Task: Add Daisy 4% Cottage Cheese to the cart.
Action: Mouse moved to (37, 258)
Screenshot: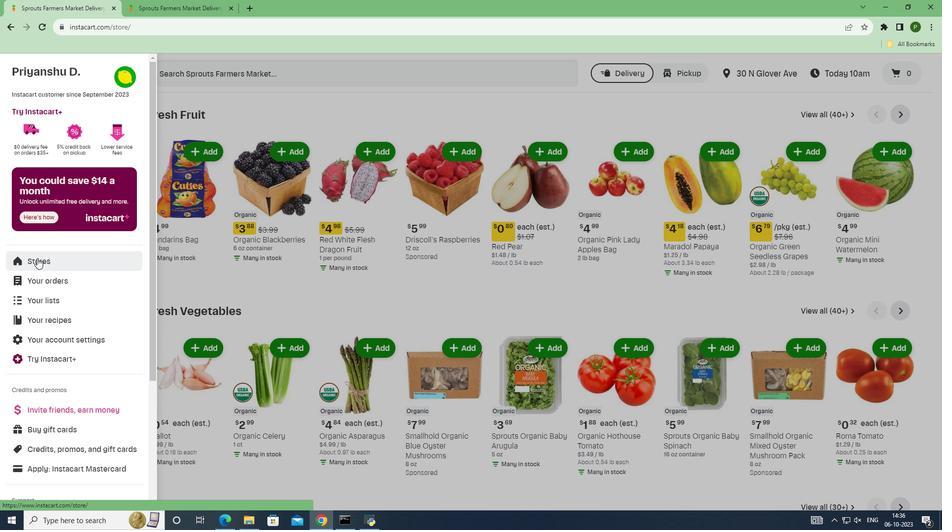 
Action: Mouse pressed left at (37, 258)
Screenshot: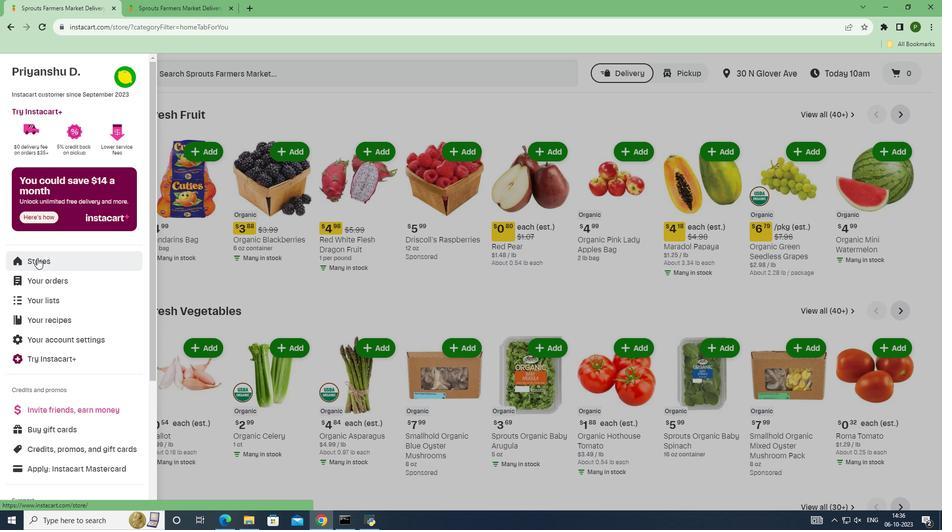 
Action: Mouse moved to (224, 112)
Screenshot: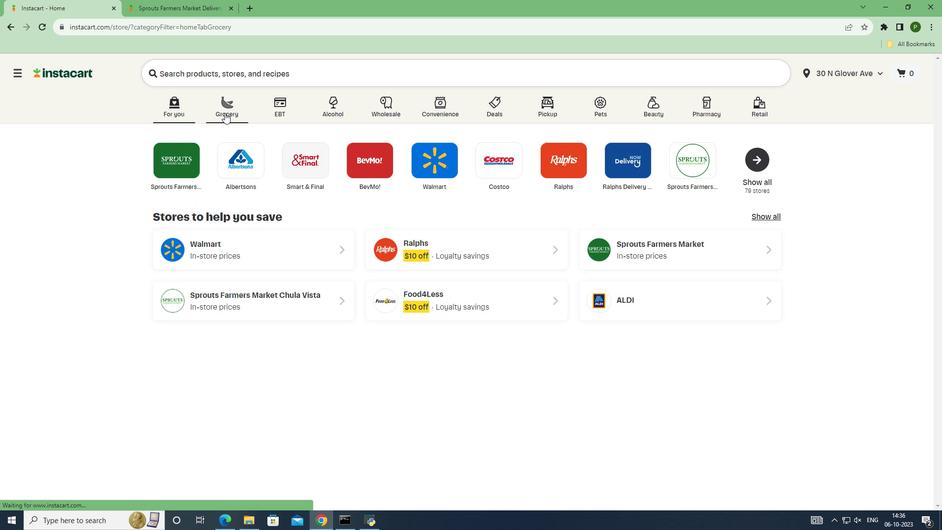 
Action: Mouse pressed left at (224, 112)
Screenshot: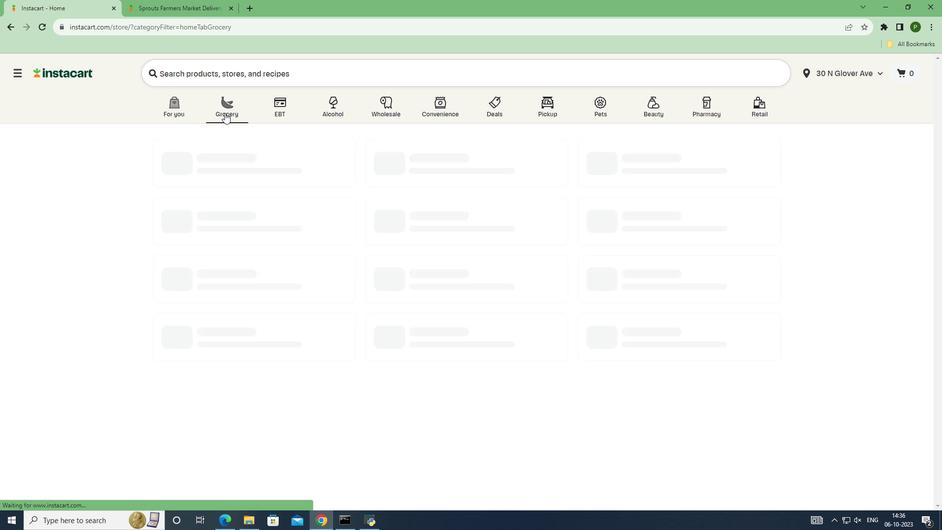 
Action: Mouse moved to (598, 224)
Screenshot: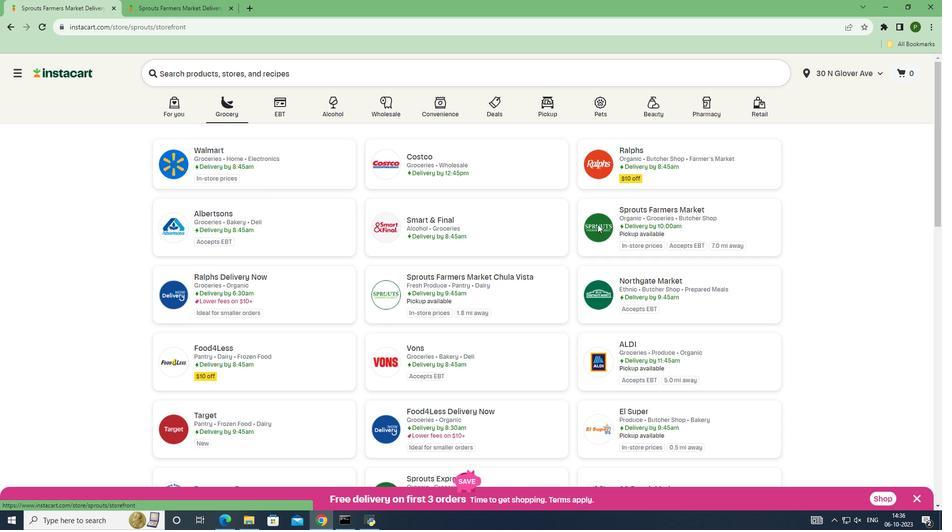 
Action: Mouse pressed left at (598, 224)
Screenshot: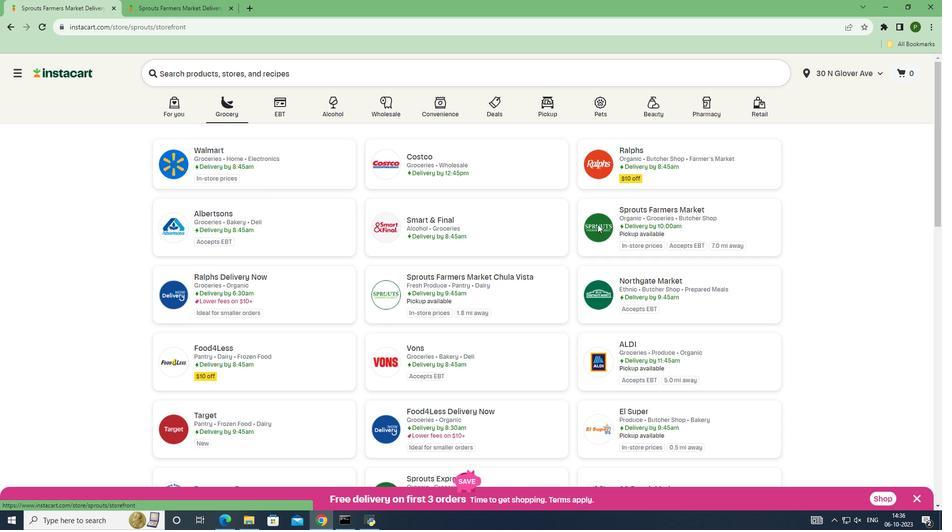 
Action: Mouse moved to (65, 314)
Screenshot: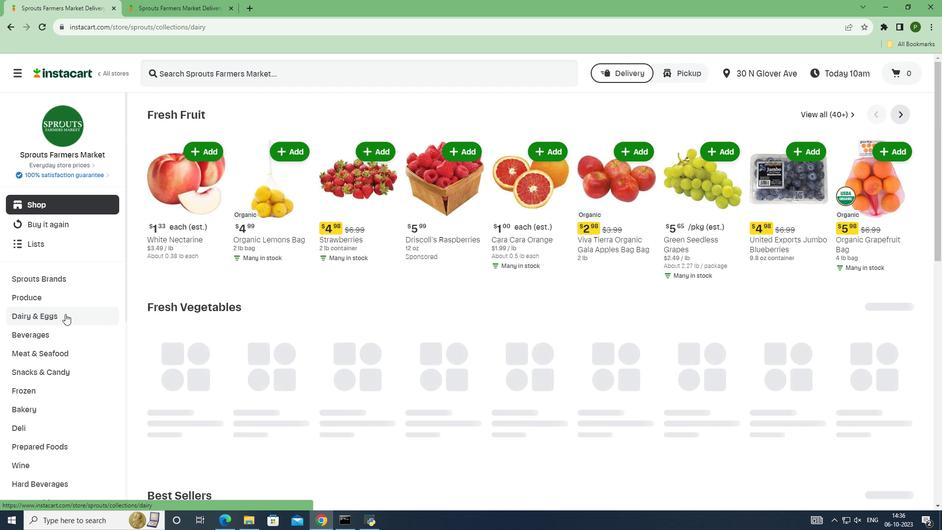 
Action: Mouse pressed left at (65, 314)
Screenshot: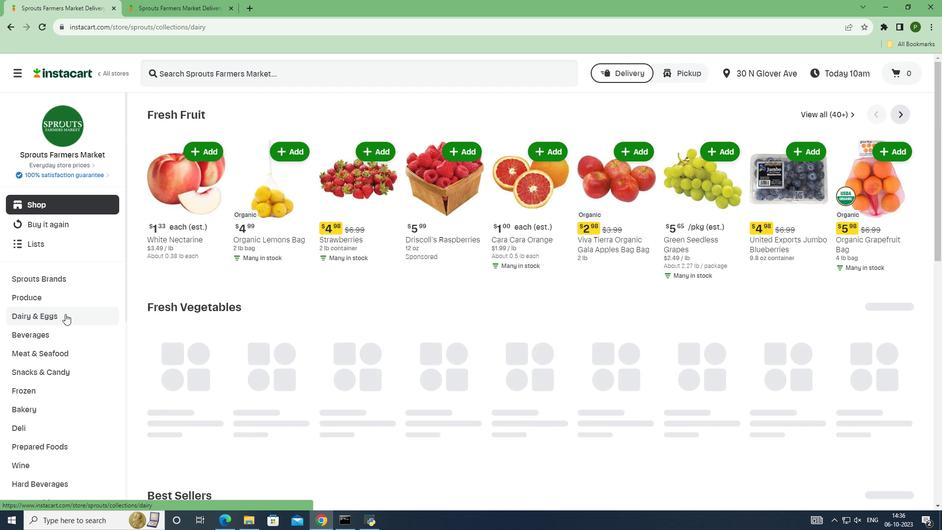 
Action: Mouse moved to (41, 351)
Screenshot: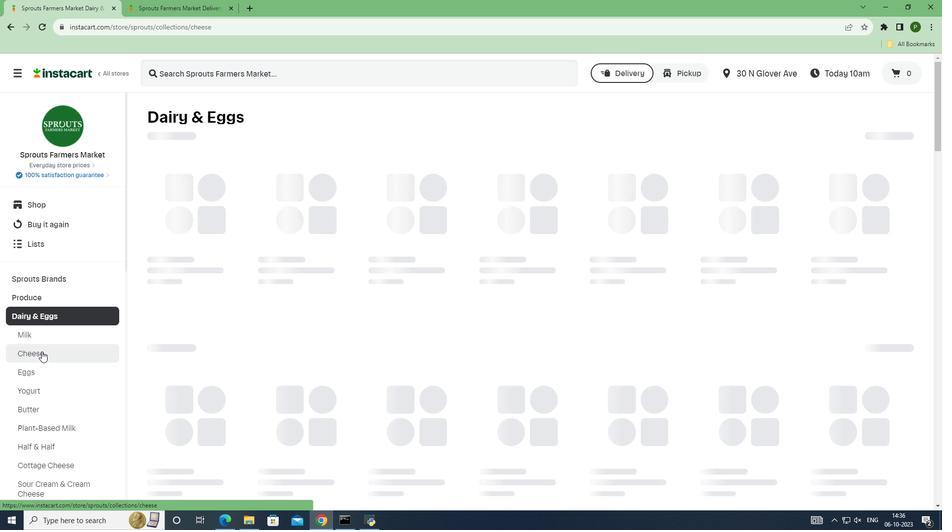 
Action: Mouse pressed left at (41, 351)
Screenshot: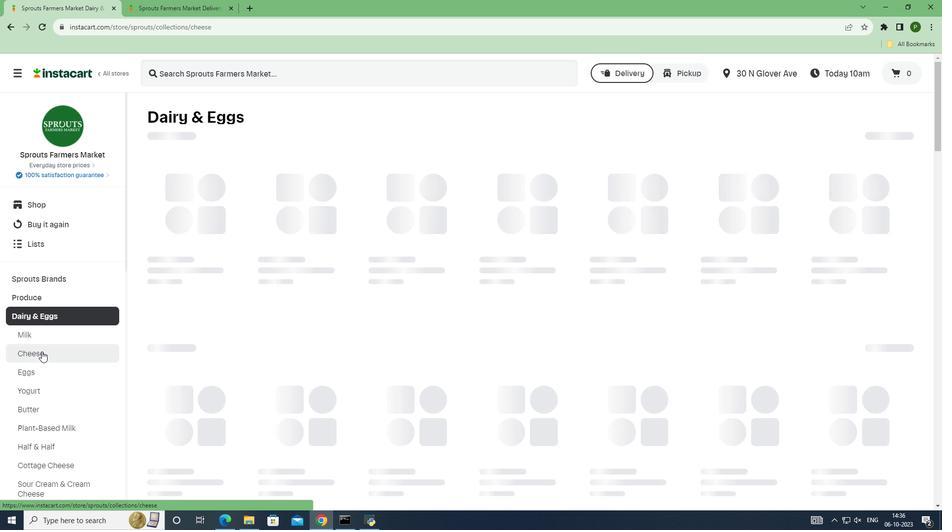 
Action: Mouse moved to (173, 74)
Screenshot: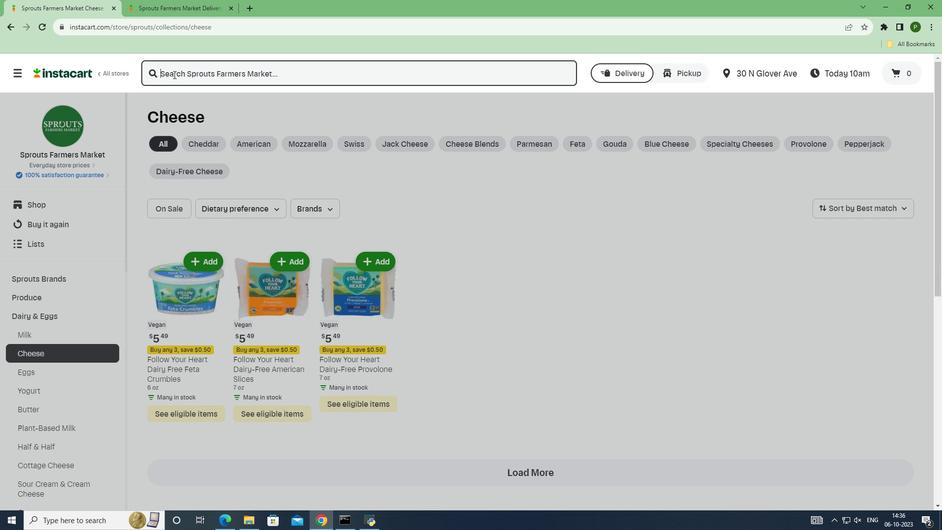 
Action: Mouse pressed left at (173, 74)
Screenshot: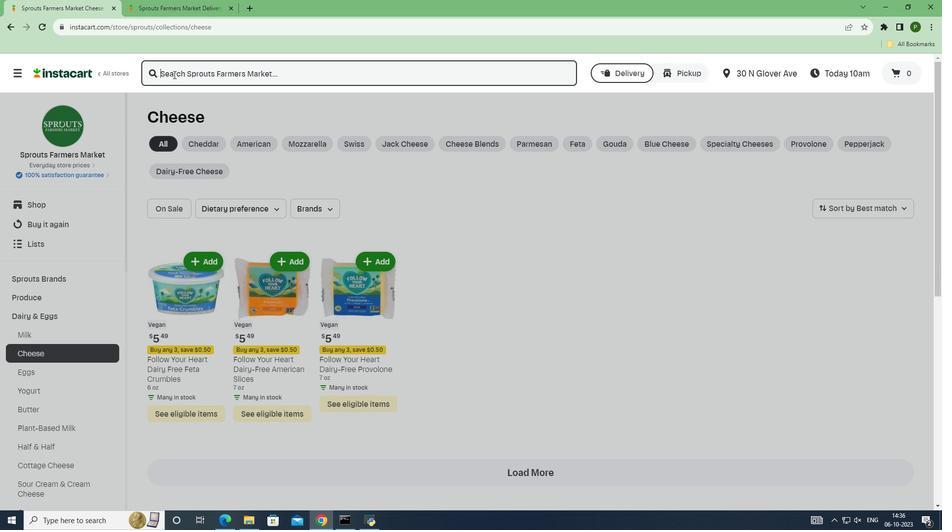 
Action: Key pressed <Key.caps_lock>D<Key.caps_lock>aisy<Key.space>4<Key.shift>%<Key.space><Key.caps_lock>C<Key.caps_lock>ottage<Key.space><Key.caps_lock>C<Key.caps_lock>heese<Key.space><Key.enter>
Screenshot: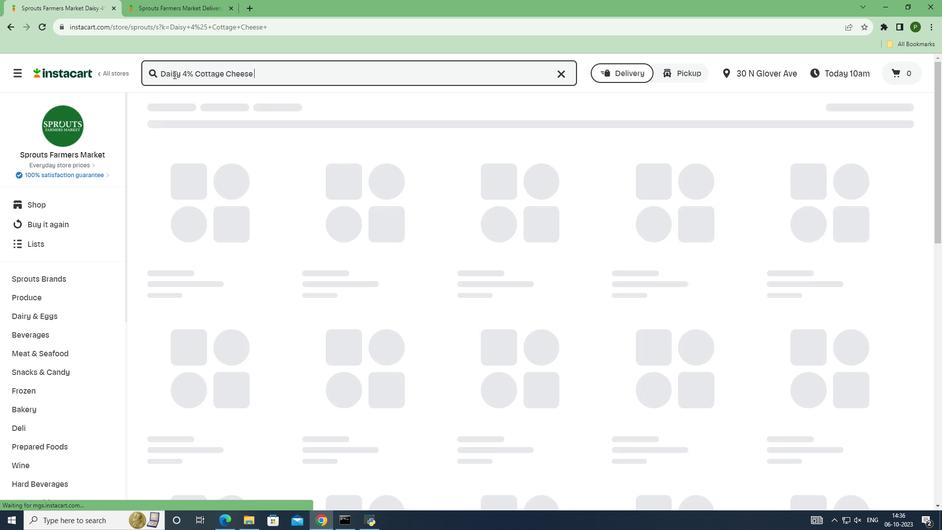 
Action: Mouse moved to (572, 176)
Screenshot: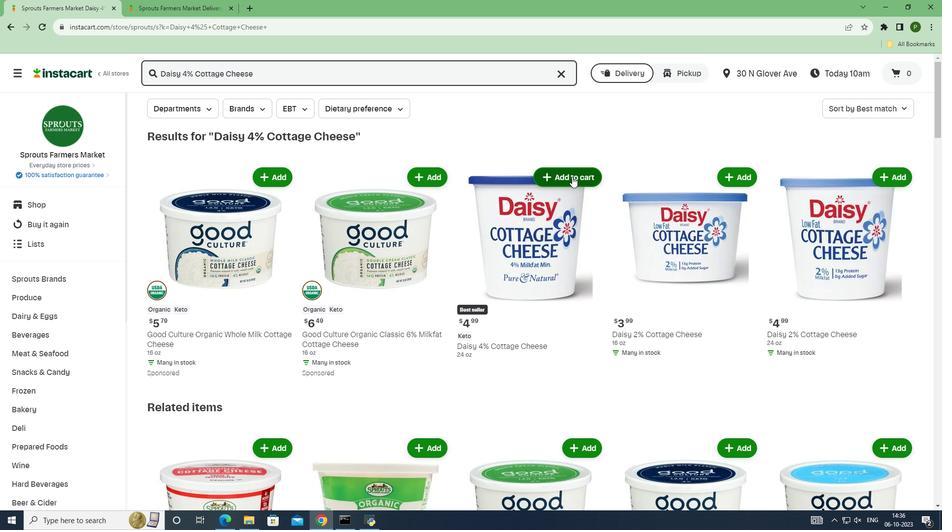 
Action: Mouse pressed left at (572, 176)
Screenshot: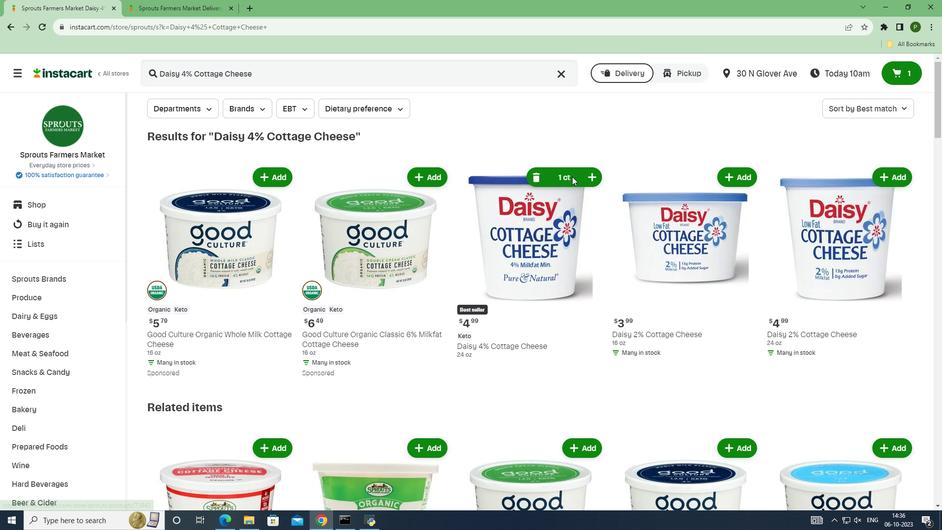 
